 Task: Enter your email address"mahesony34@gmail.com" .
Action: Mouse moved to (496, 61)
Screenshot: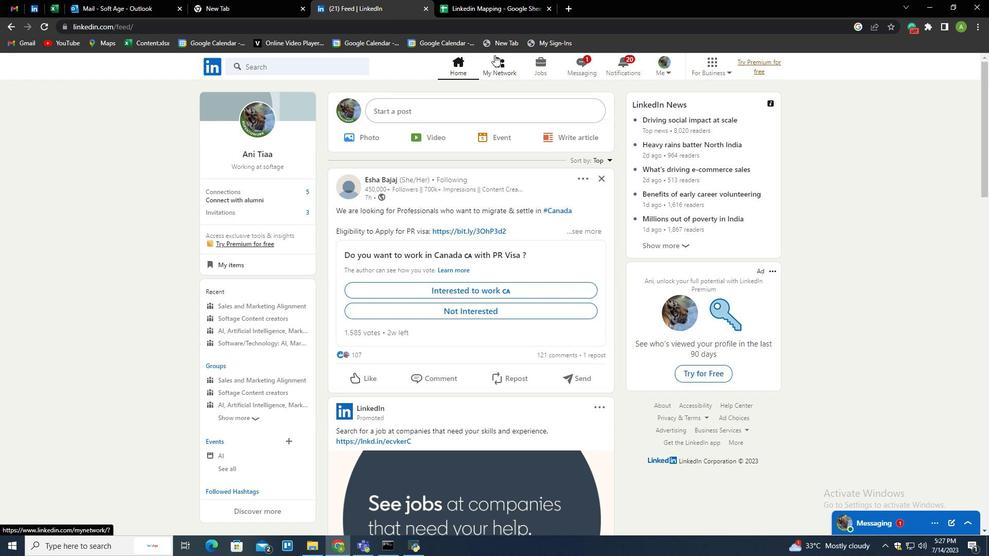 
Action: Mouse pressed left at (496, 61)
Screenshot: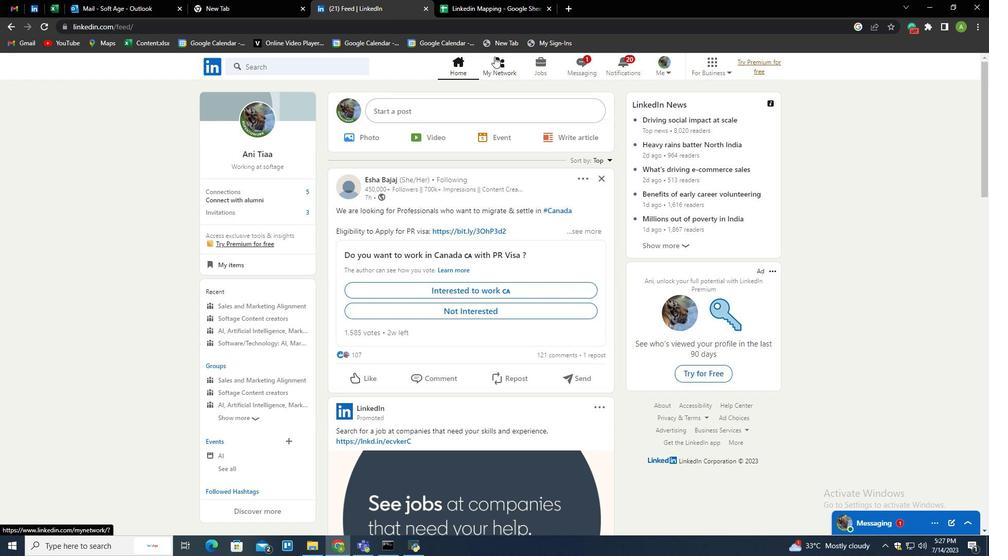 
Action: Mouse moved to (264, 141)
Screenshot: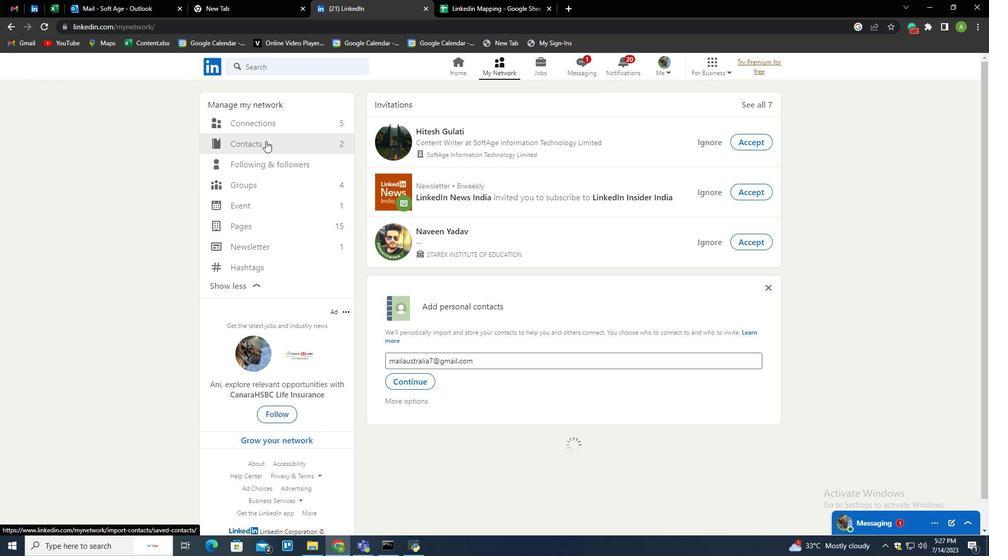 
Action: Mouse pressed left at (264, 141)
Screenshot: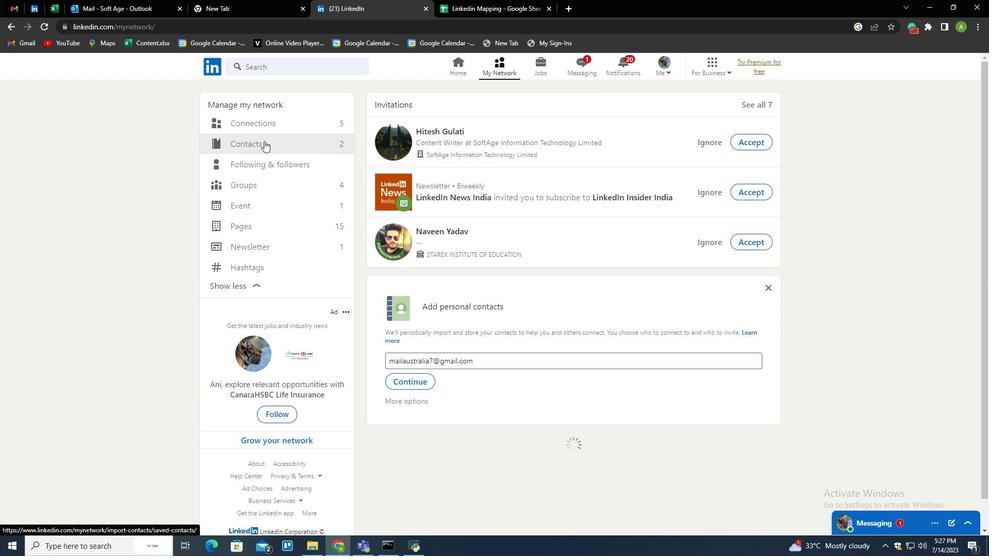 
Action: Mouse moved to (248, 139)
Screenshot: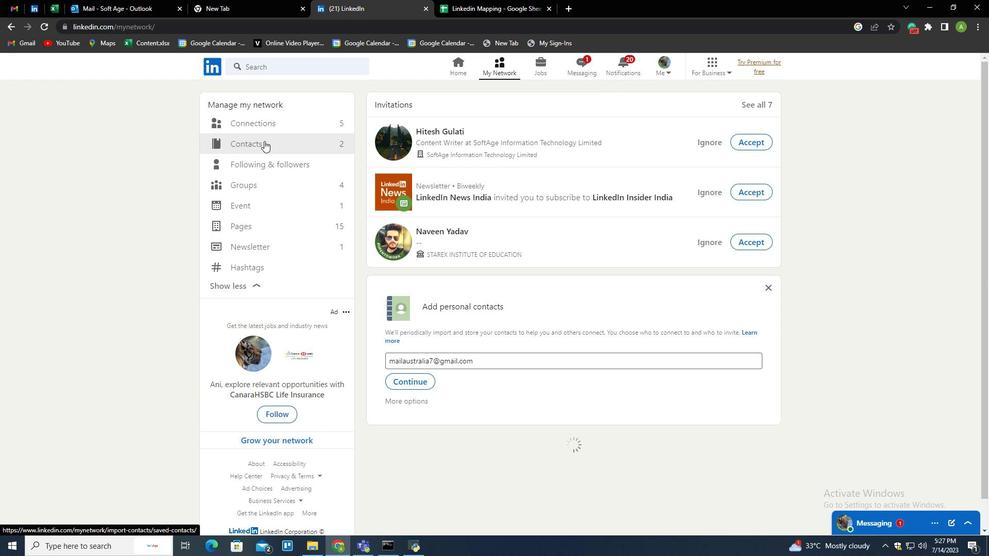 
Action: Mouse pressed left at (248, 139)
Screenshot: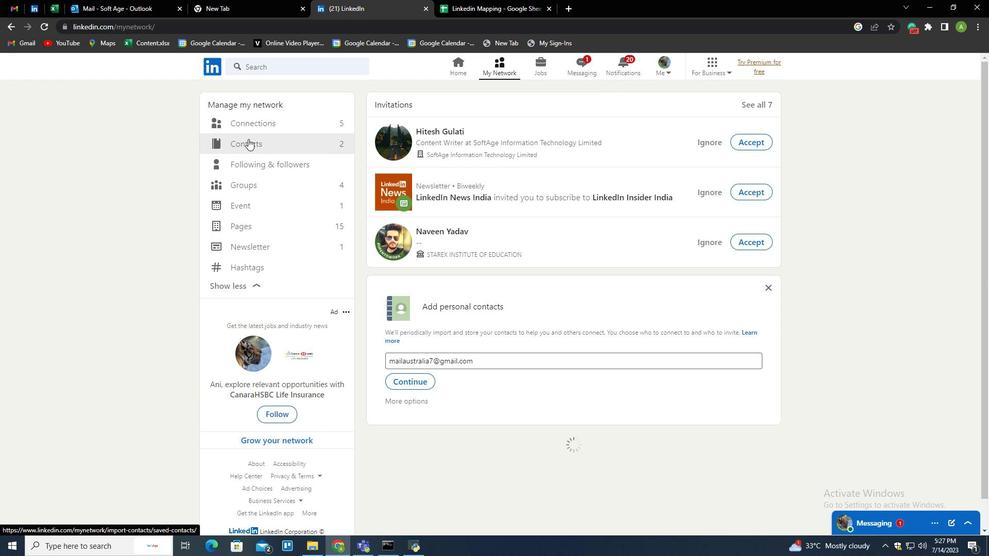 
Action: Mouse moved to (721, 138)
Screenshot: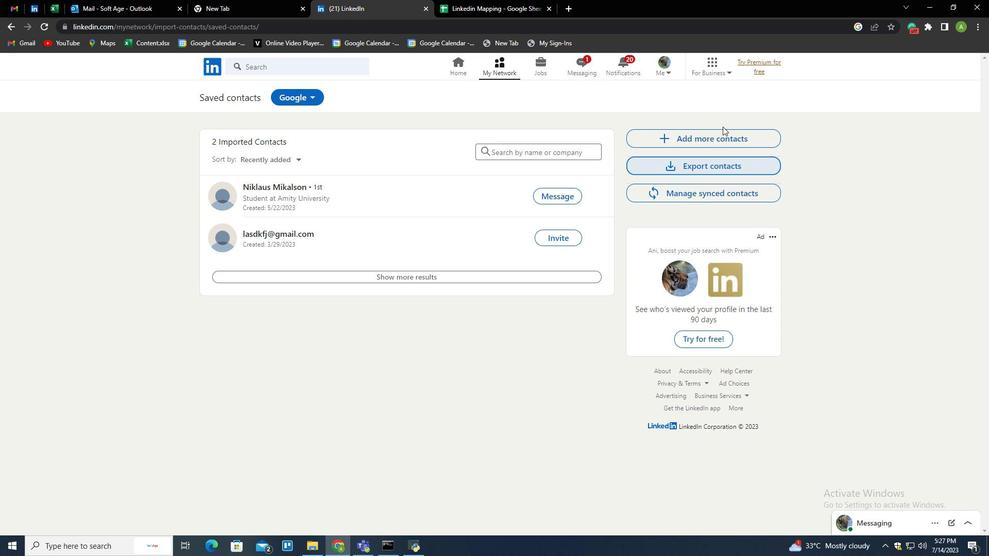 
Action: Mouse pressed left at (721, 138)
Screenshot: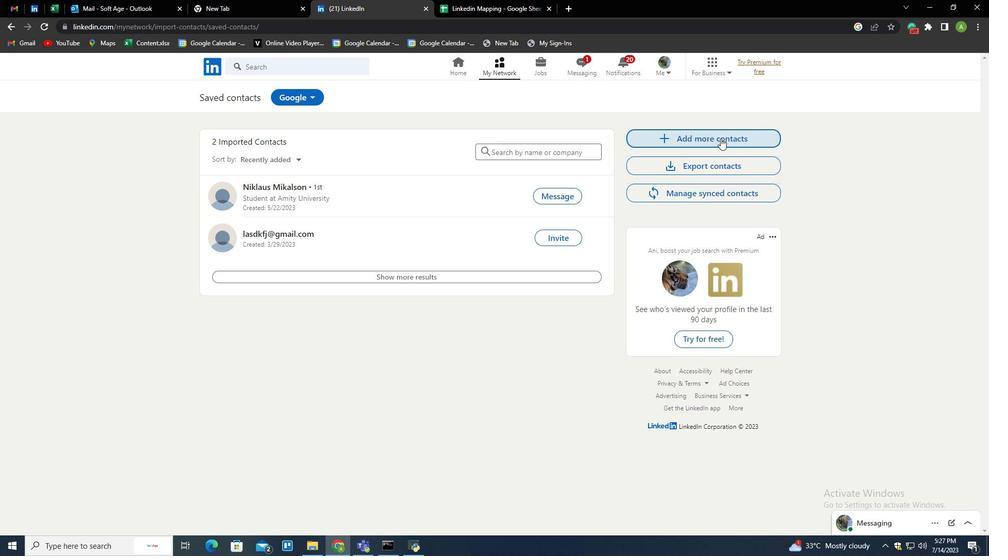 
Action: Mouse moved to (459, 257)
Screenshot: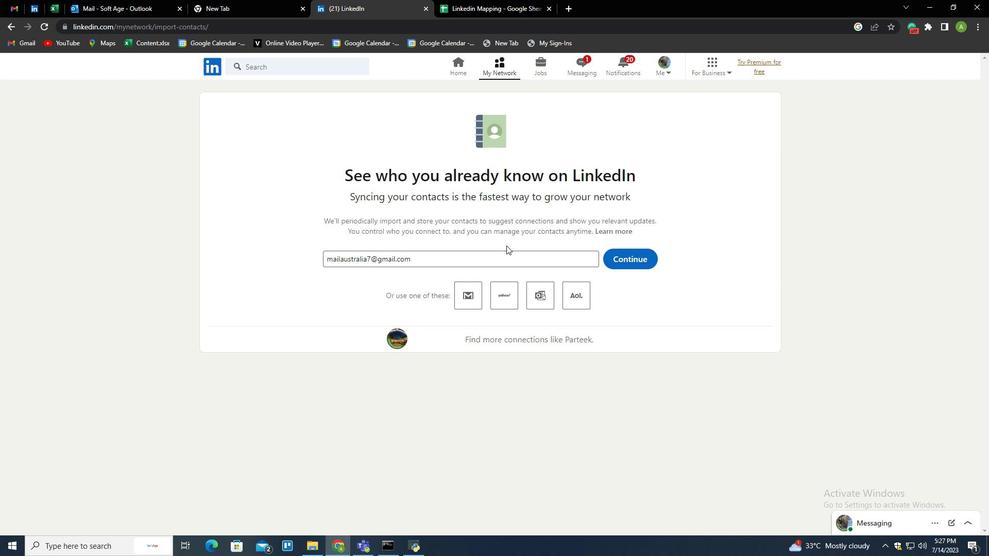 
Action: Mouse pressed left at (459, 257)
Screenshot: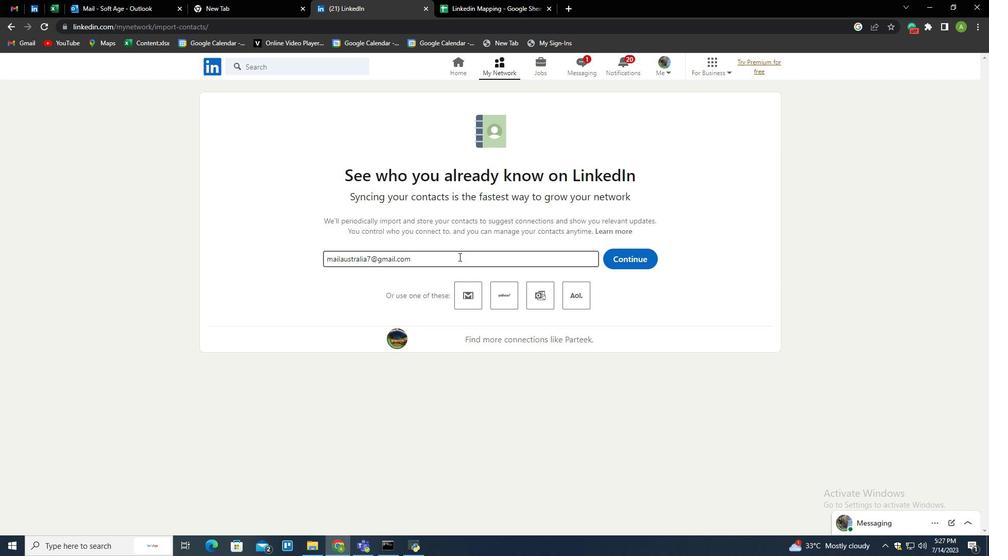 
Action: Mouse moved to (310, 255)
Screenshot: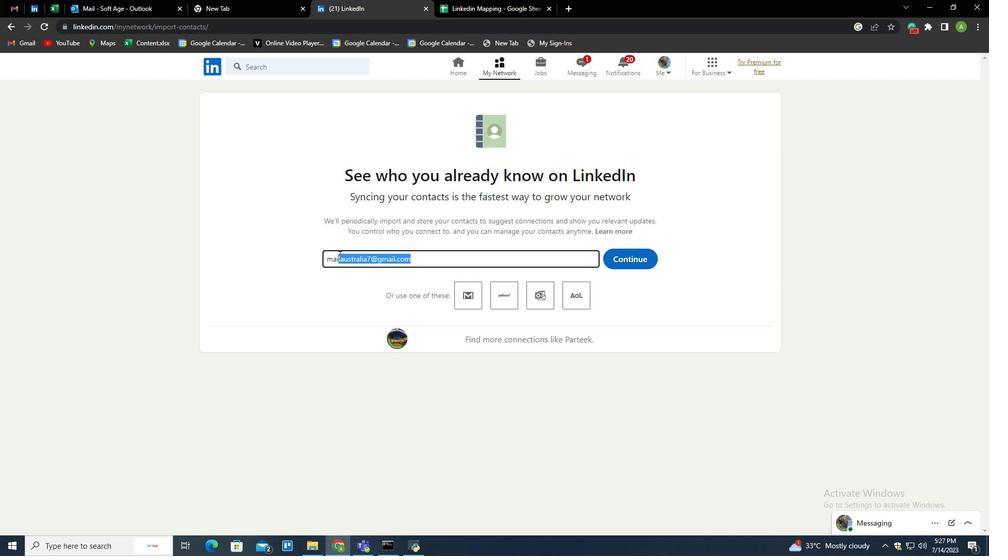 
Action: Key pressed mahesony34<Key.shift>@gmail.com
Screenshot: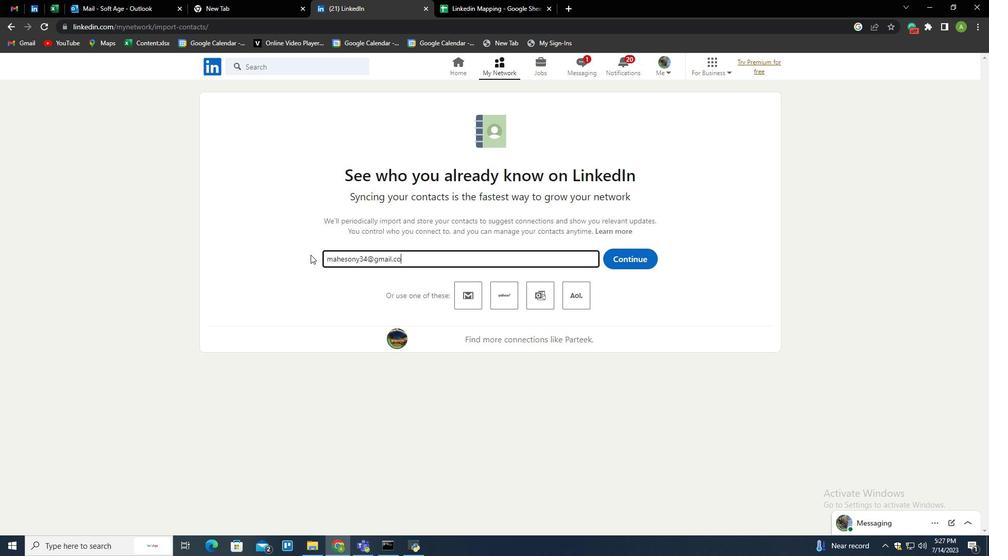 
Action: Mouse moved to (473, 226)
Screenshot: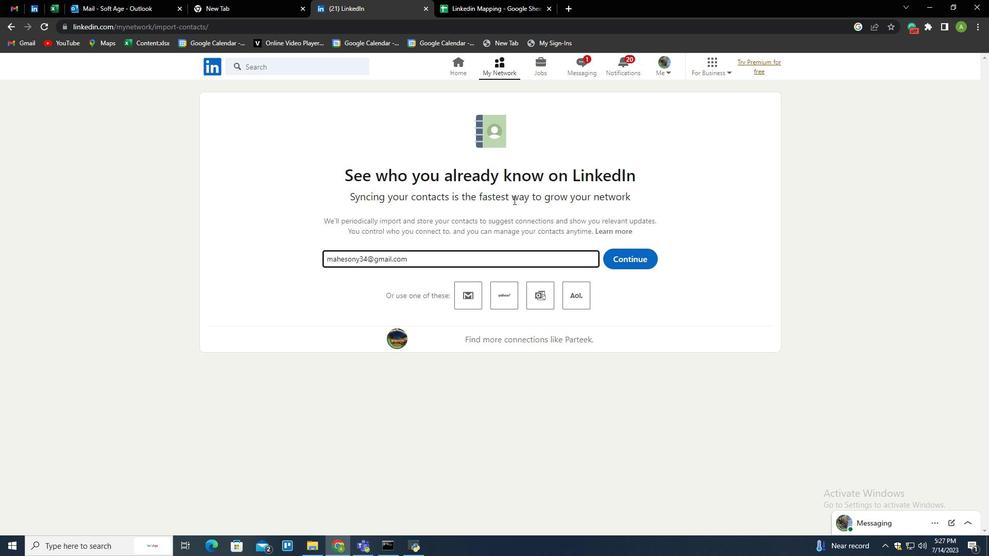 
